 Task: In the  document effectivedm.rtf Select the text and change paragraph spacing to  '1.5' Change page orientation to  'Landscape' Add Page color Navy Blue
Action: Mouse moved to (611, 256)
Screenshot: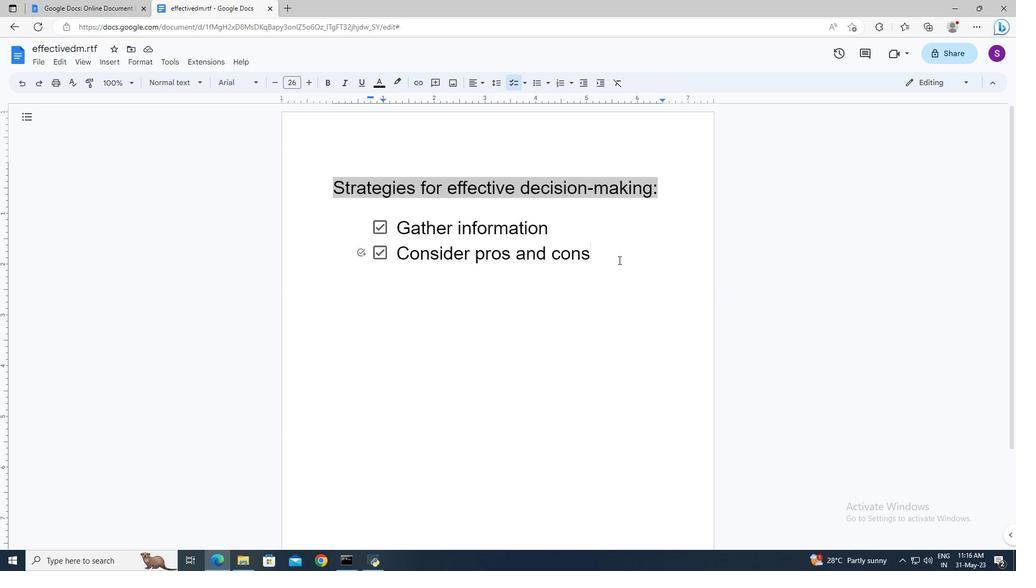 
Action: Mouse pressed left at (611, 256)
Screenshot: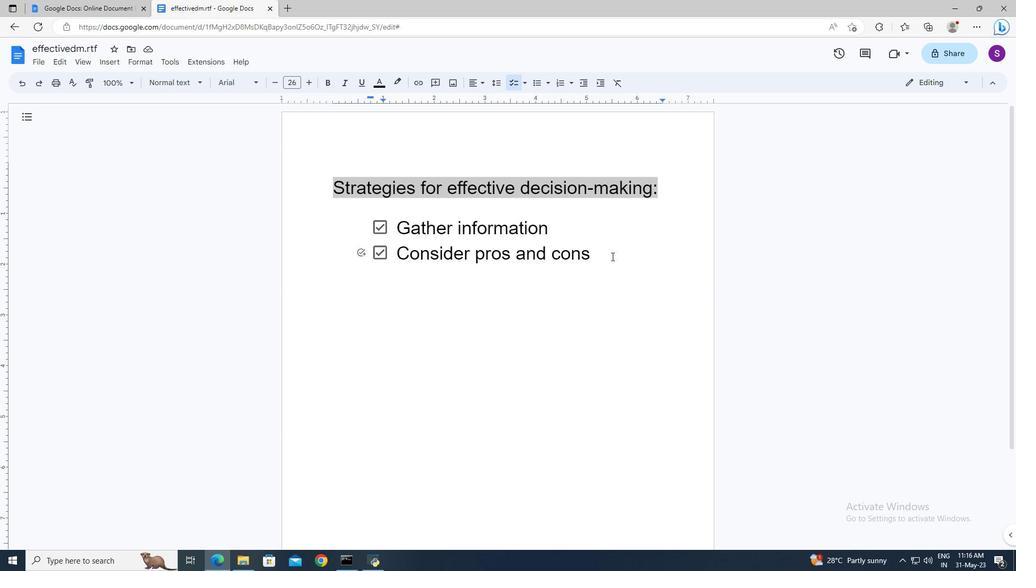 
Action: Key pressed ctrl+A
Screenshot: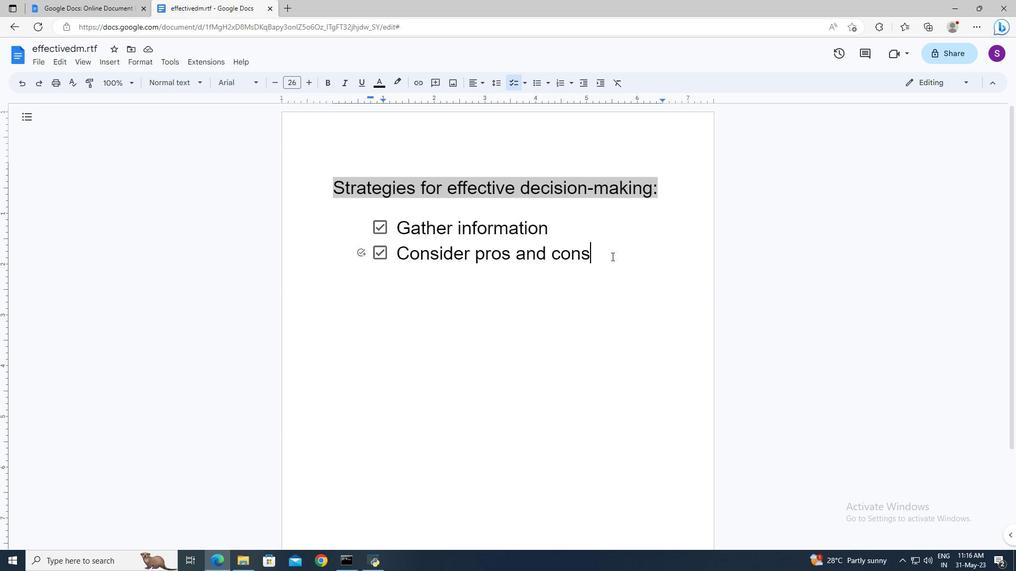 
Action: Mouse moved to (494, 88)
Screenshot: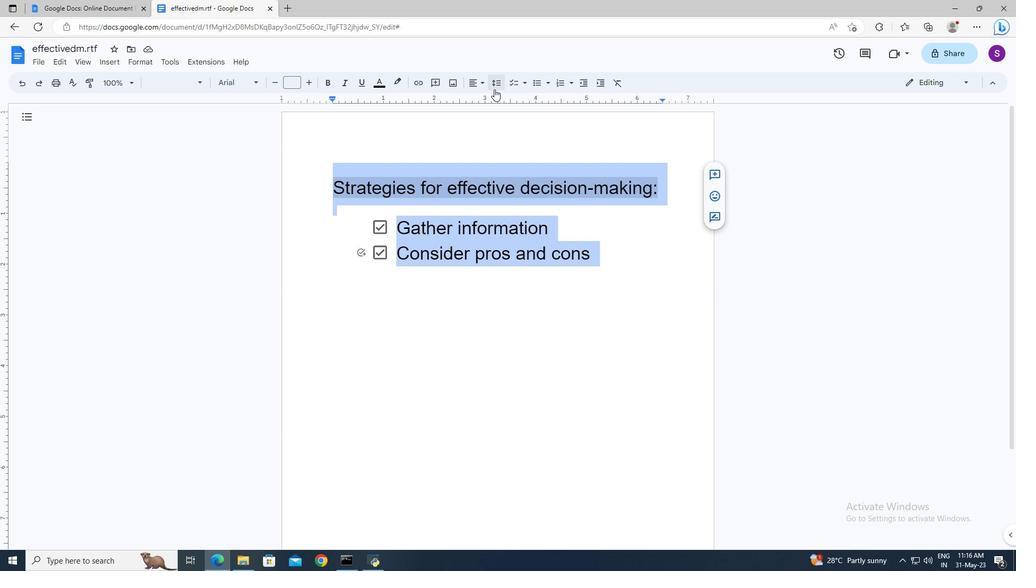 
Action: Mouse pressed left at (494, 88)
Screenshot: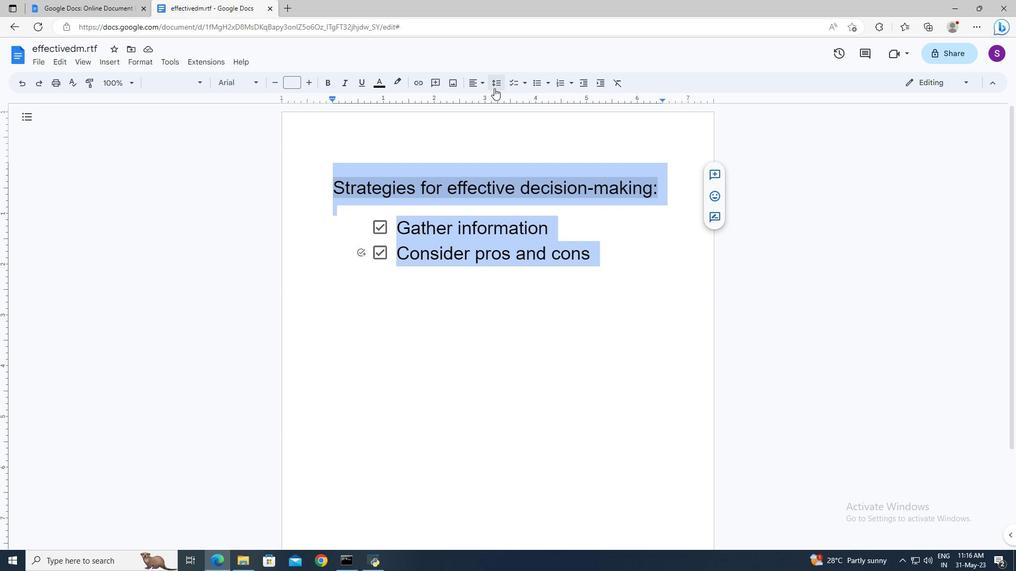 
Action: Mouse moved to (504, 132)
Screenshot: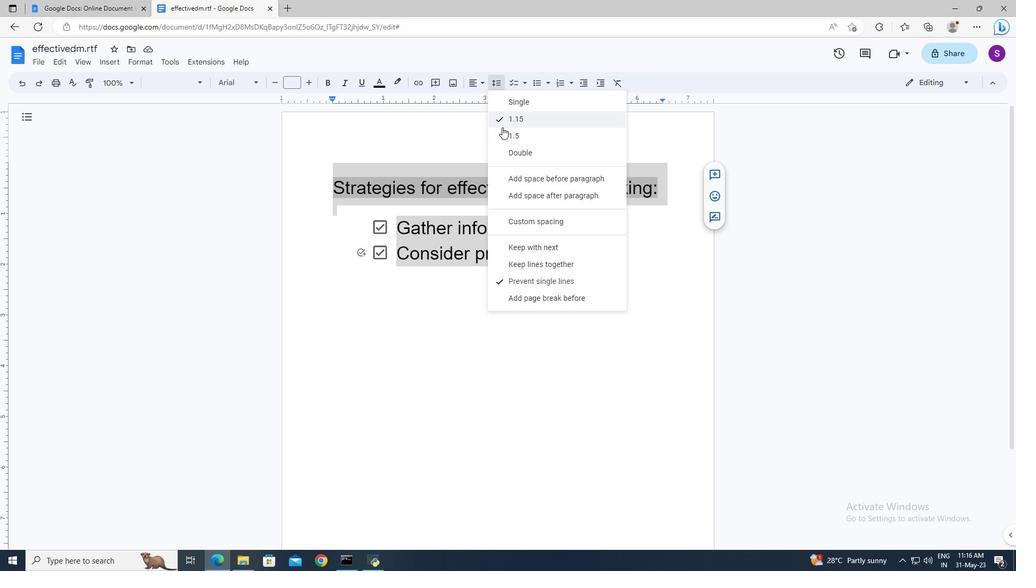 
Action: Mouse pressed left at (504, 132)
Screenshot: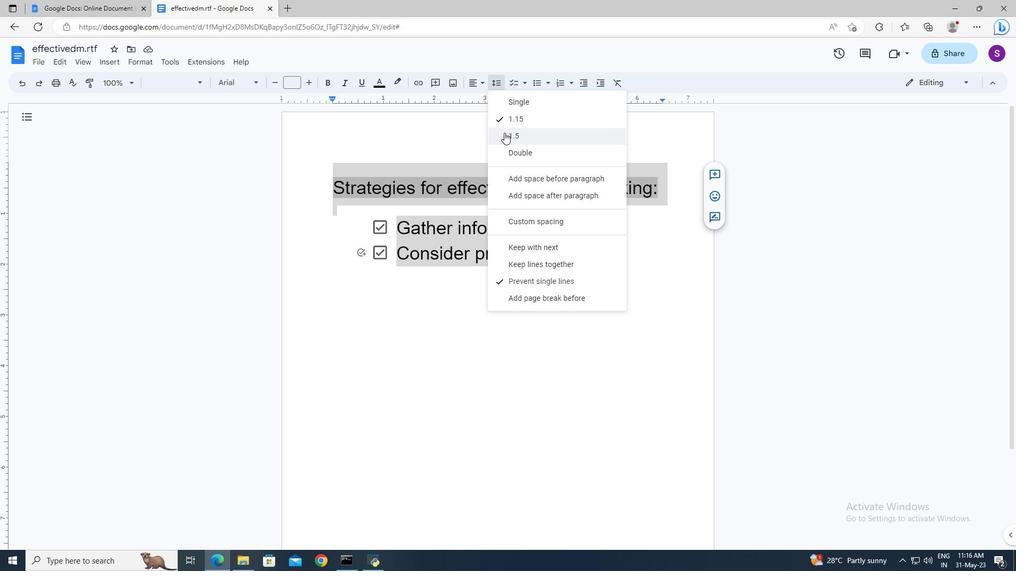 
Action: Mouse moved to (596, 269)
Screenshot: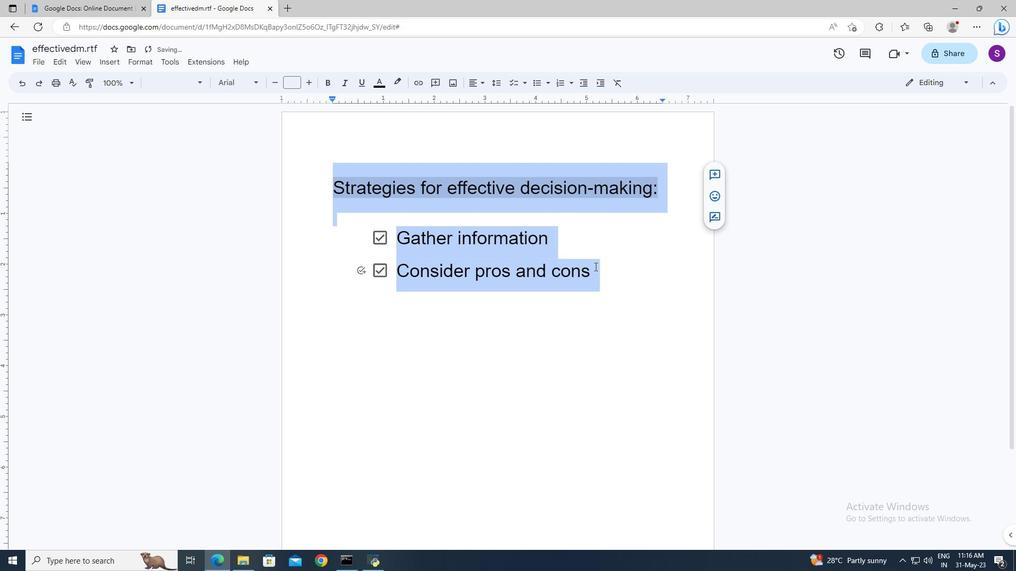 
Action: Mouse pressed left at (596, 269)
Screenshot: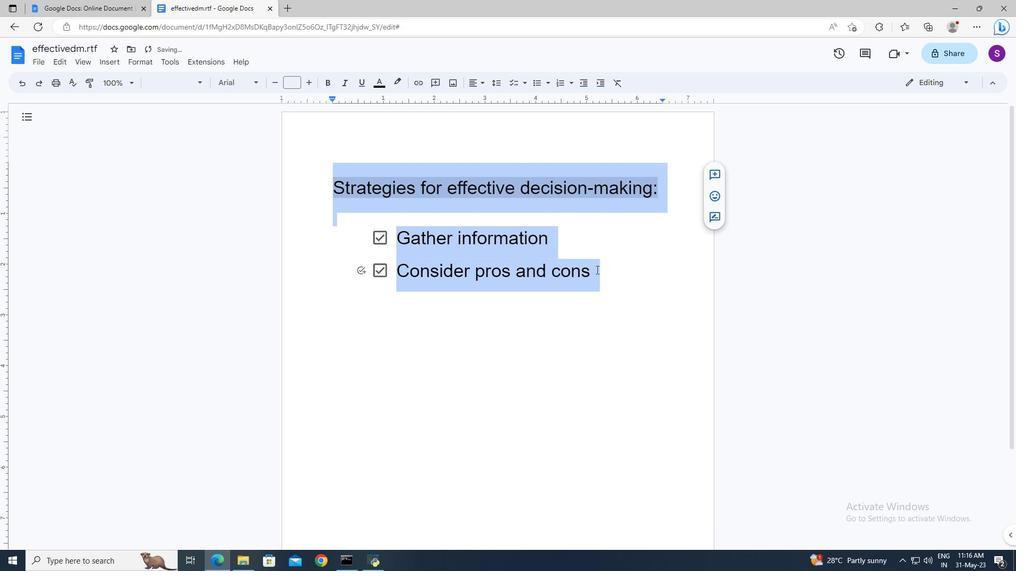 
Action: Mouse moved to (41, 64)
Screenshot: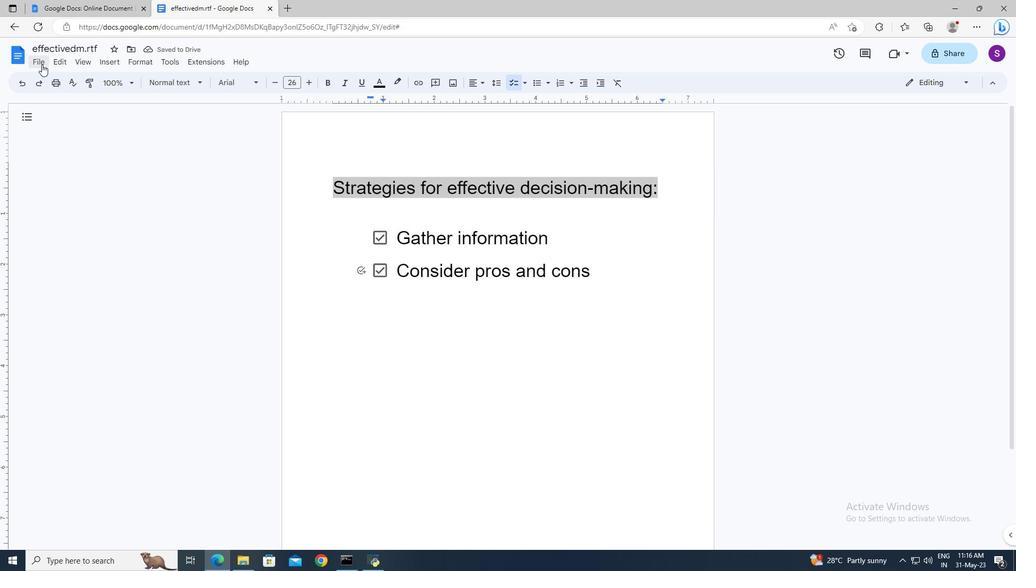 
Action: Mouse pressed left at (41, 64)
Screenshot: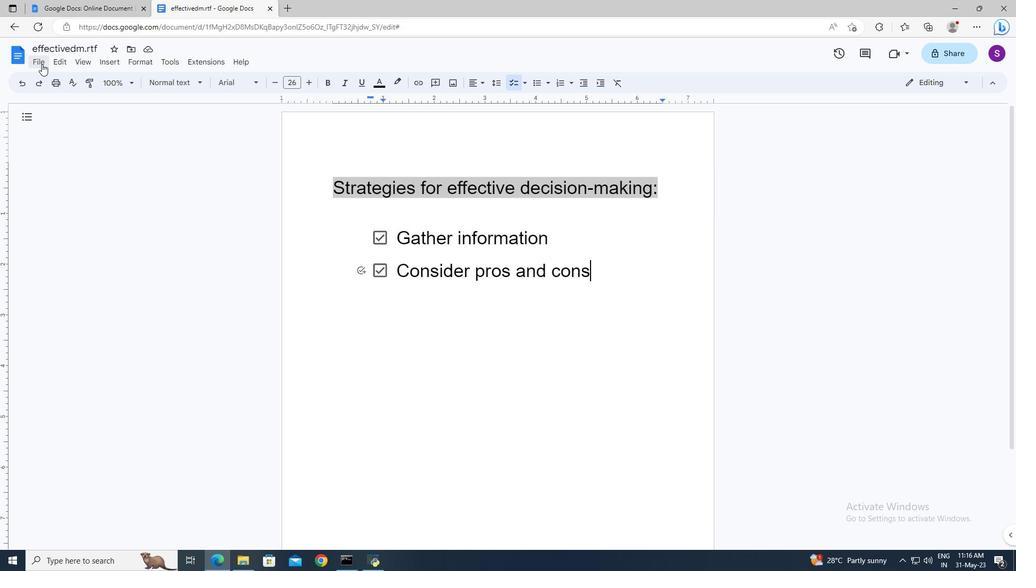 
Action: Mouse moved to (66, 350)
Screenshot: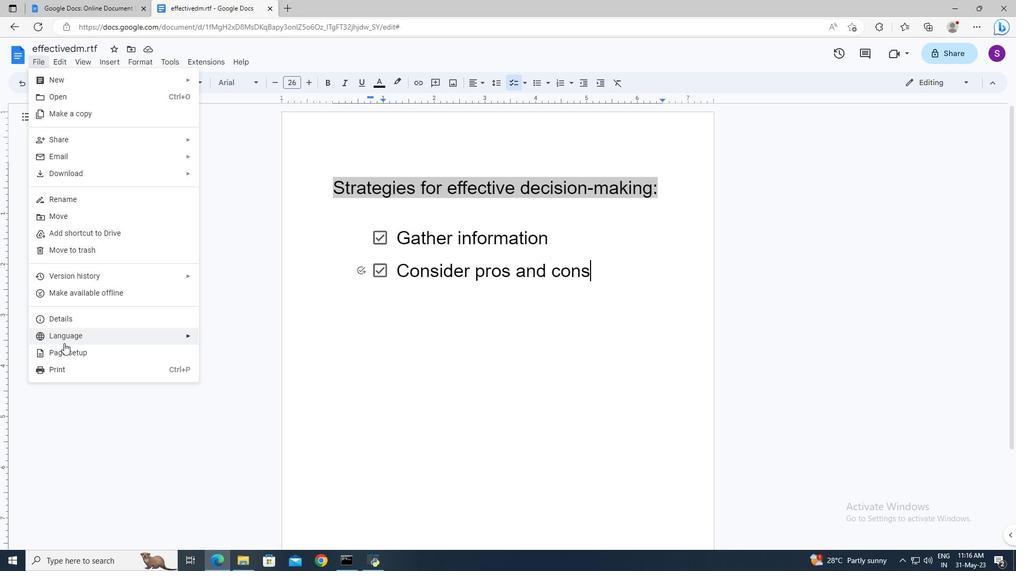 
Action: Mouse pressed left at (66, 350)
Screenshot: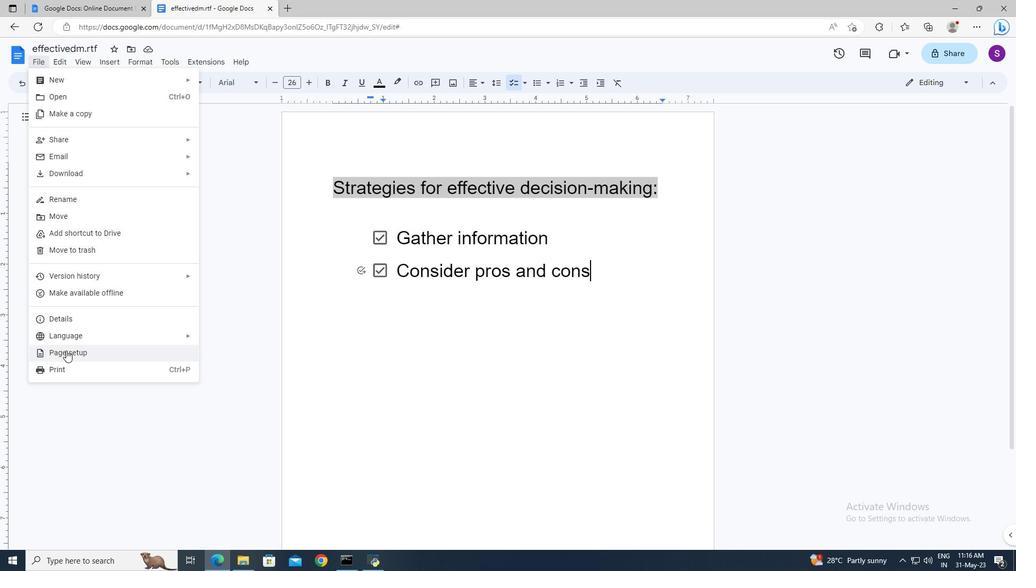 
Action: Mouse moved to (462, 281)
Screenshot: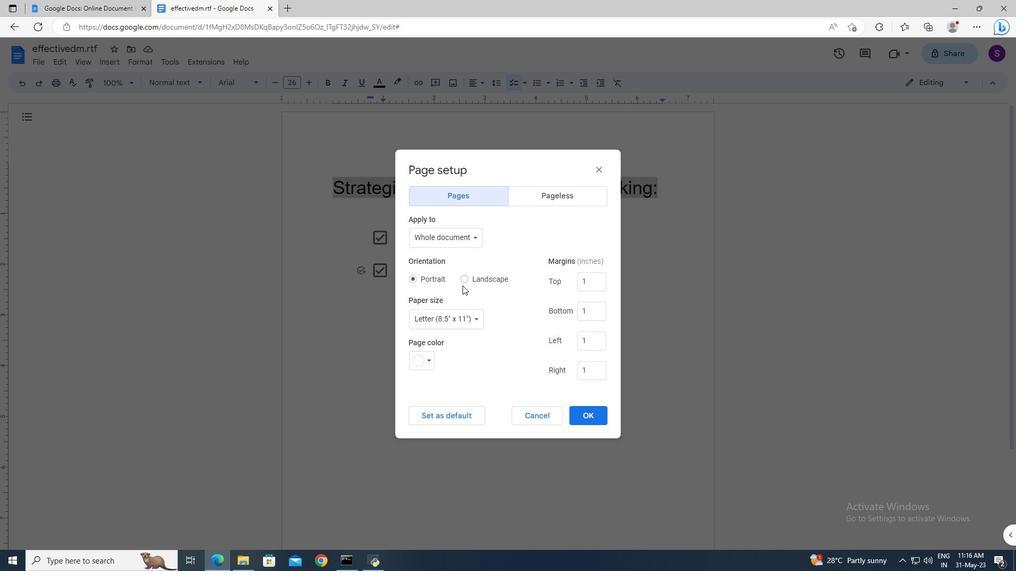 
Action: Mouse pressed left at (462, 281)
Screenshot: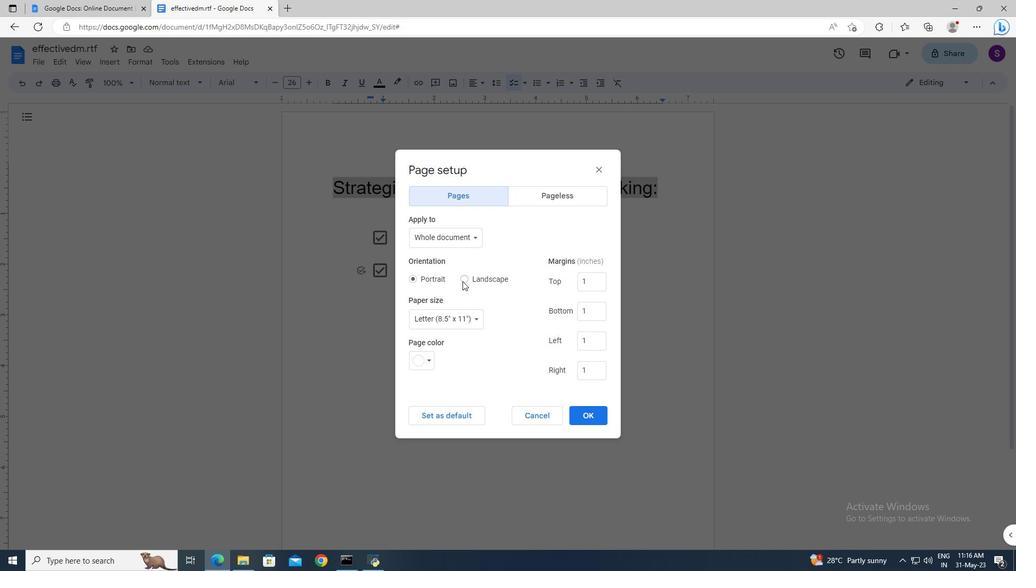 
Action: Mouse moved to (431, 360)
Screenshot: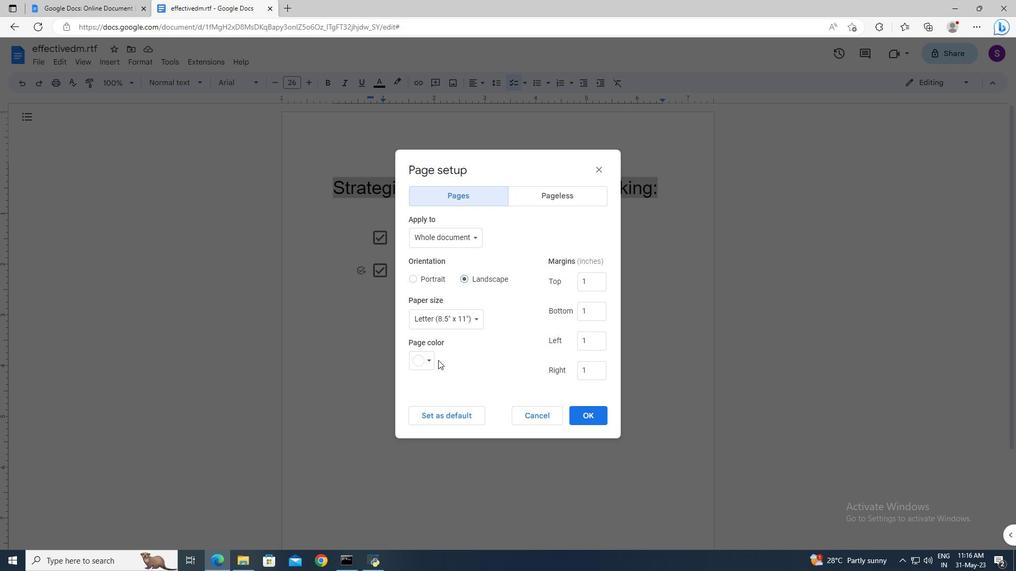 
Action: Mouse pressed left at (431, 360)
Screenshot: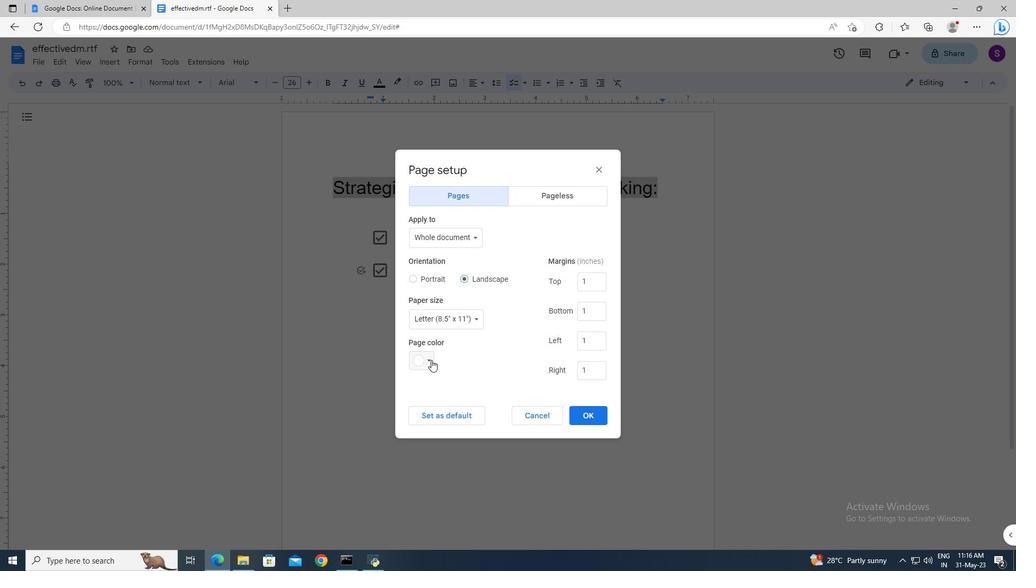 
Action: Mouse moved to (493, 444)
Screenshot: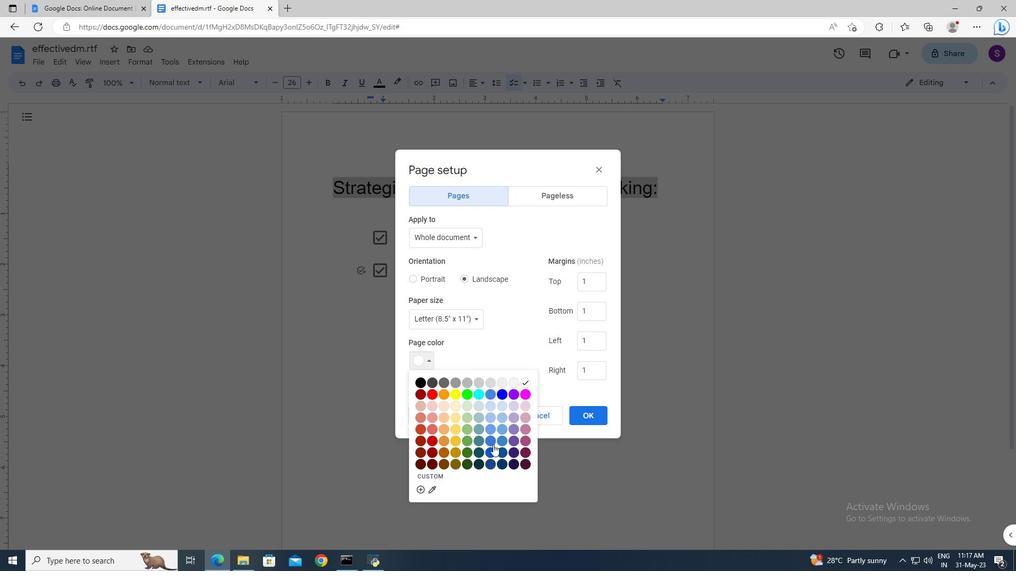 
Action: Mouse pressed left at (493, 444)
Screenshot: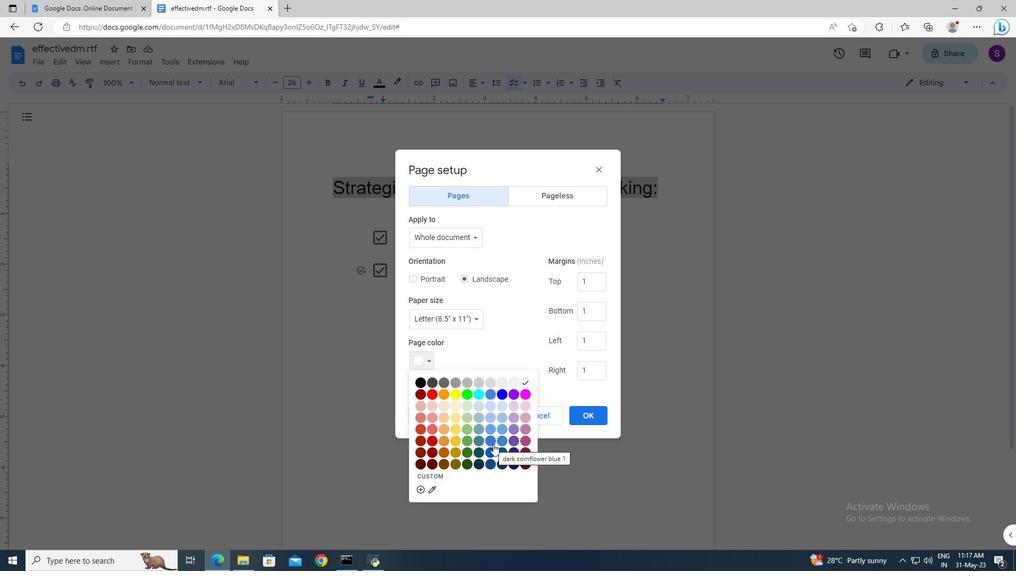 
Action: Mouse moved to (587, 421)
Screenshot: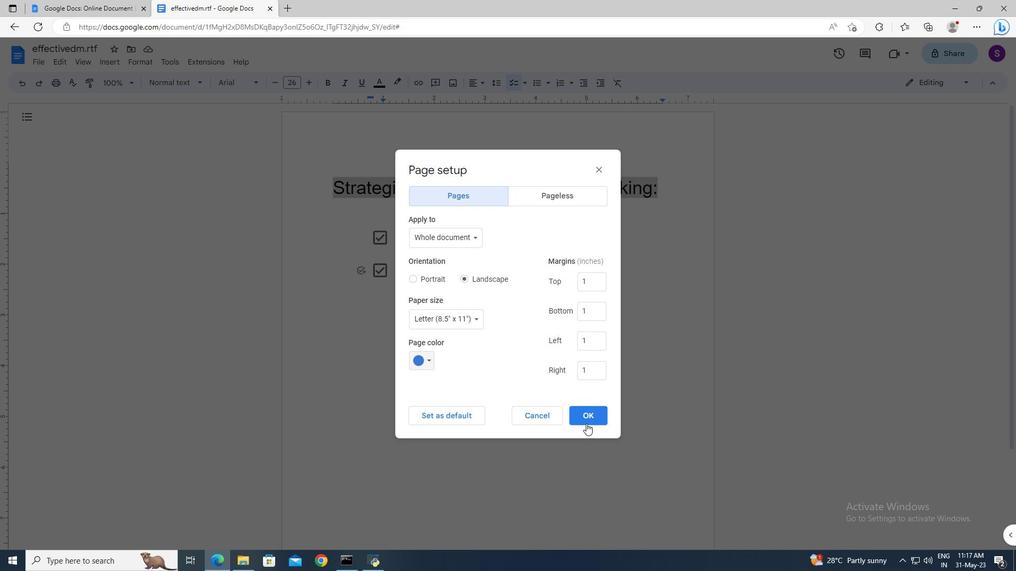 
Action: Mouse pressed left at (587, 421)
Screenshot: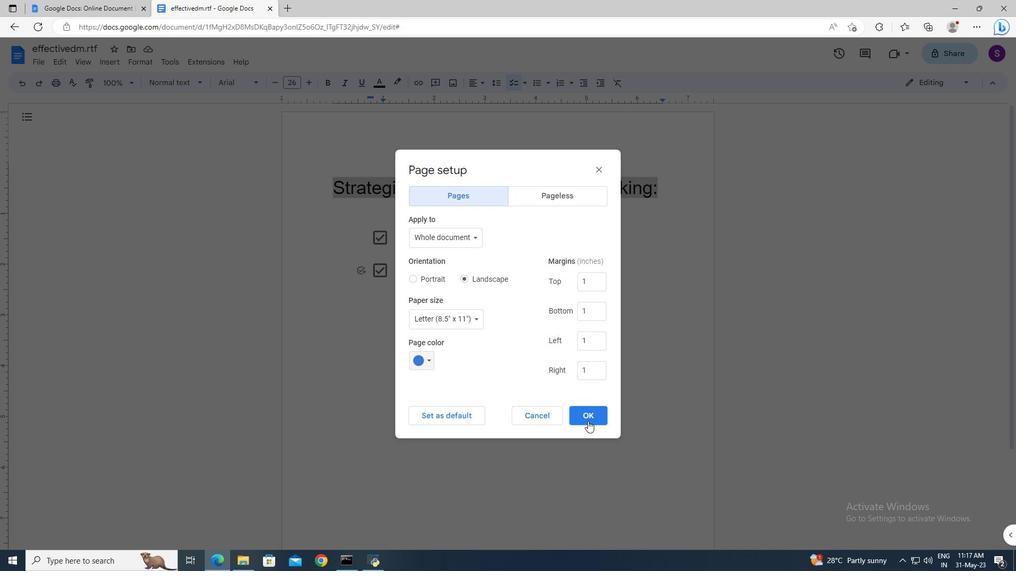 
Action: Mouse moved to (587, 421)
Screenshot: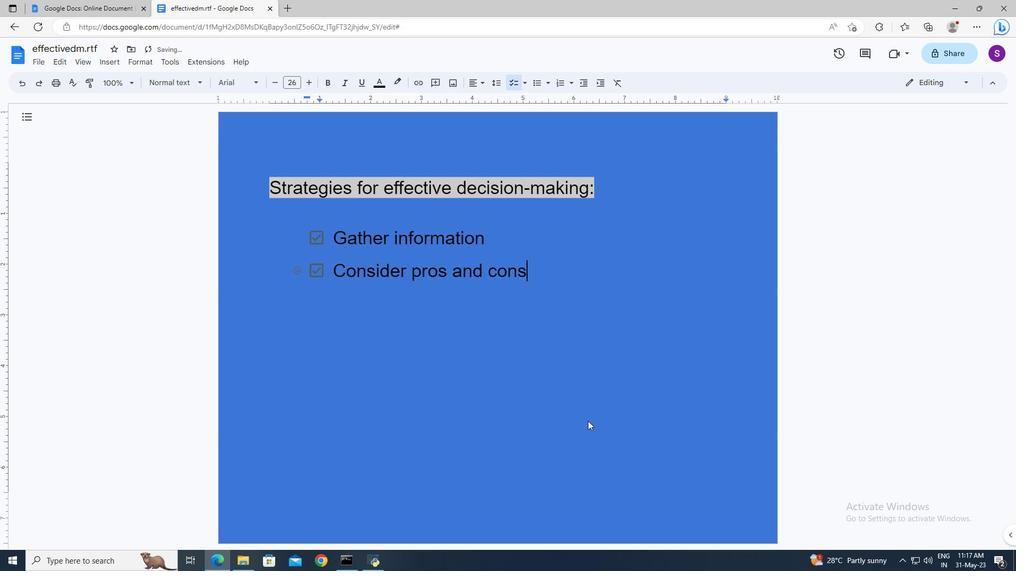 
